 Task: Add the task  Integrate a new online platform for online fitness training to the section Fast Break in the project ArtiZen and add a Due Date to the respective task as 2024/04/03
Action: Mouse moved to (807, 406)
Screenshot: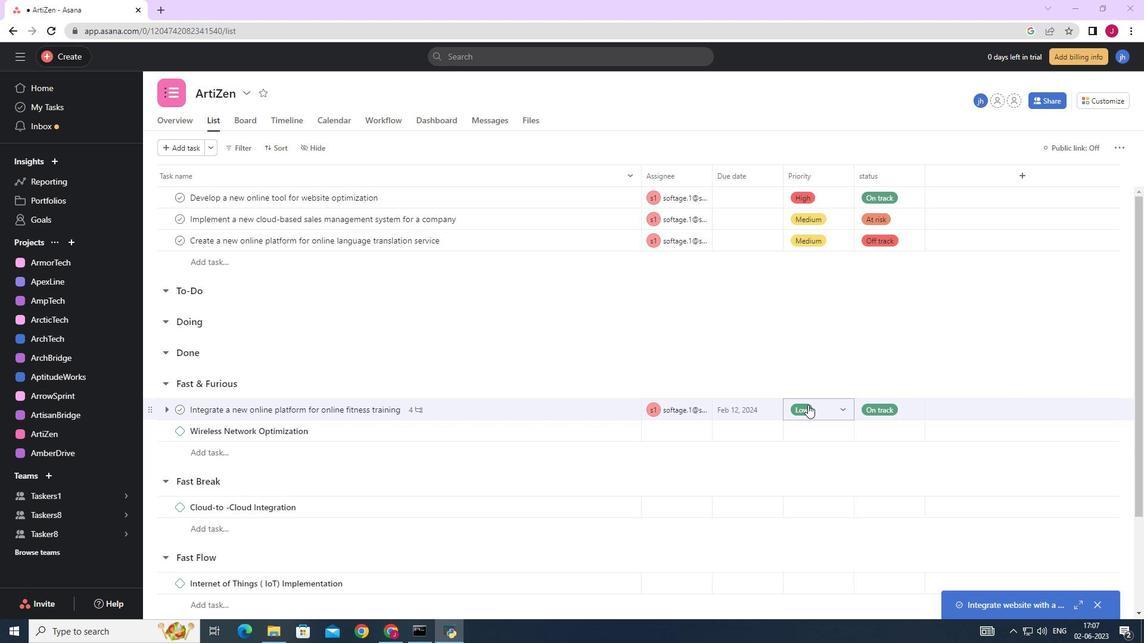 
Action: Mouse scrolled (807, 406) with delta (0, 0)
Screenshot: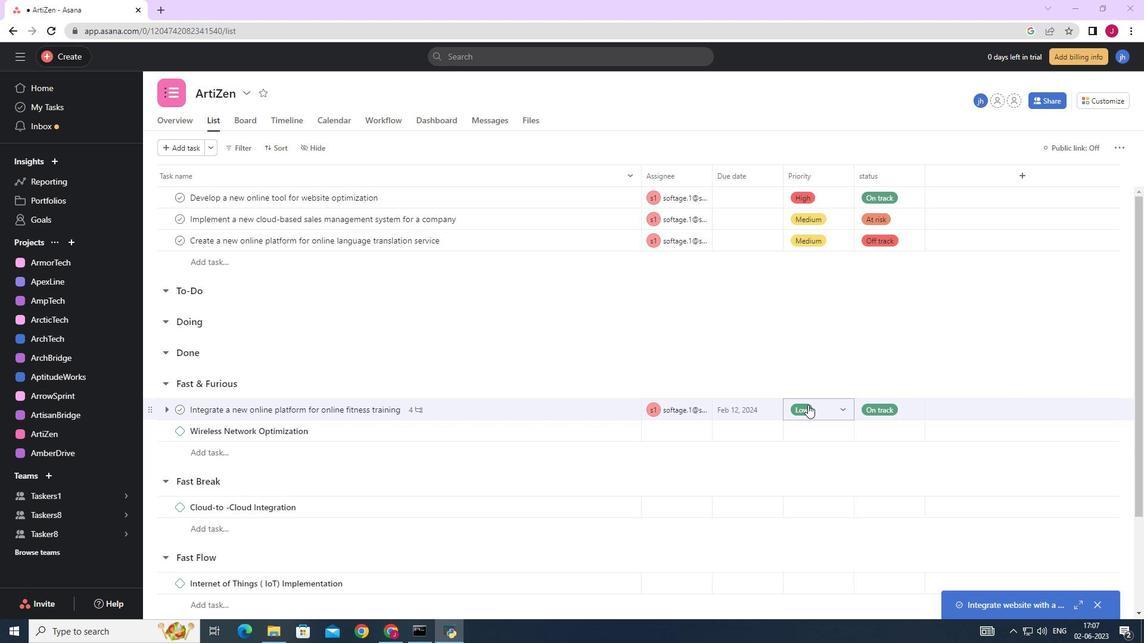 
Action: Mouse moved to (806, 406)
Screenshot: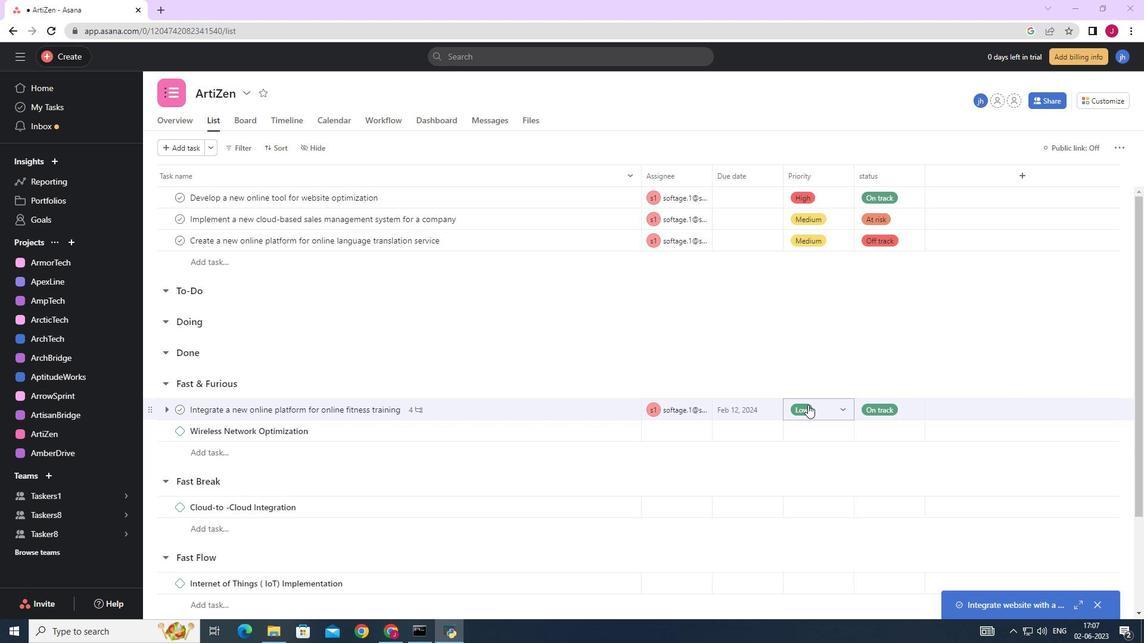
Action: Mouse scrolled (806, 406) with delta (0, 0)
Screenshot: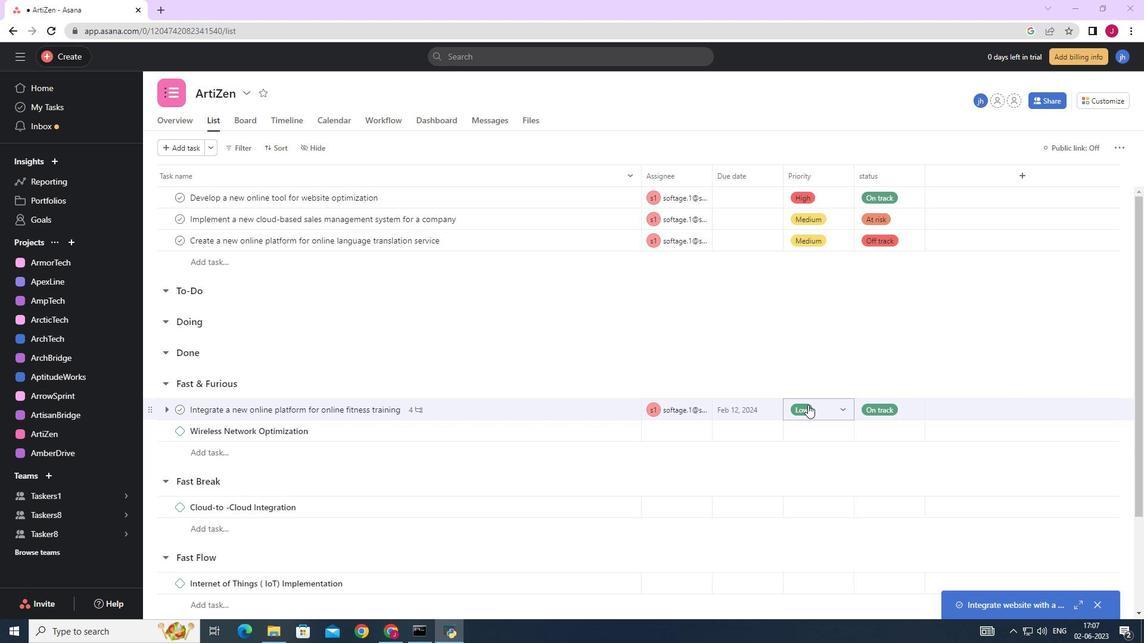
Action: Mouse moved to (612, 408)
Screenshot: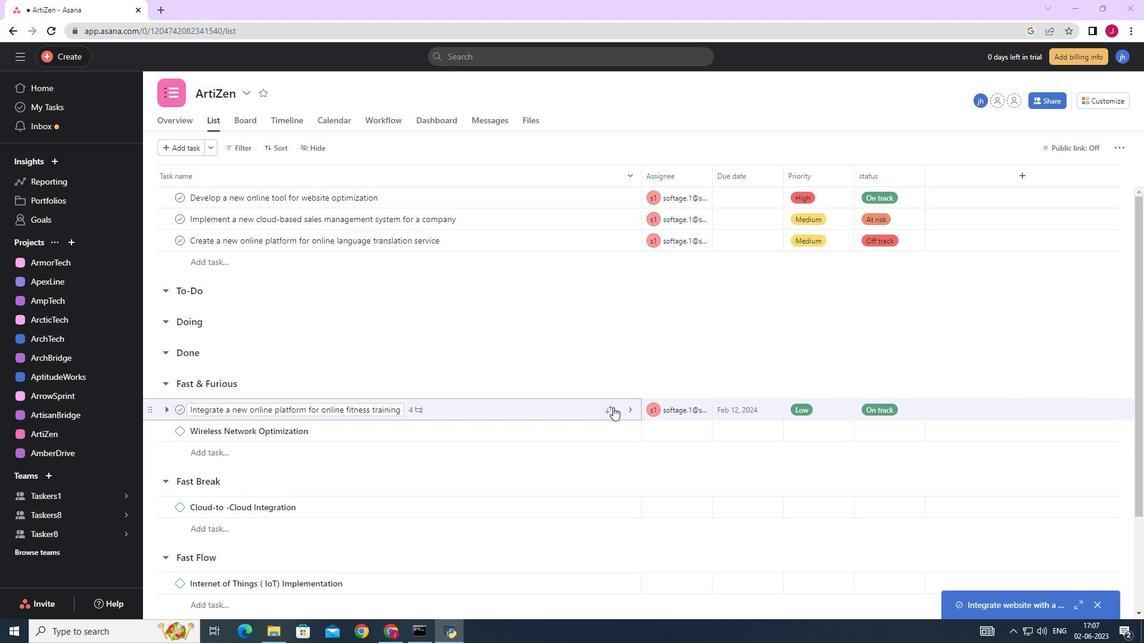 
Action: Mouse pressed left at (612, 408)
Screenshot: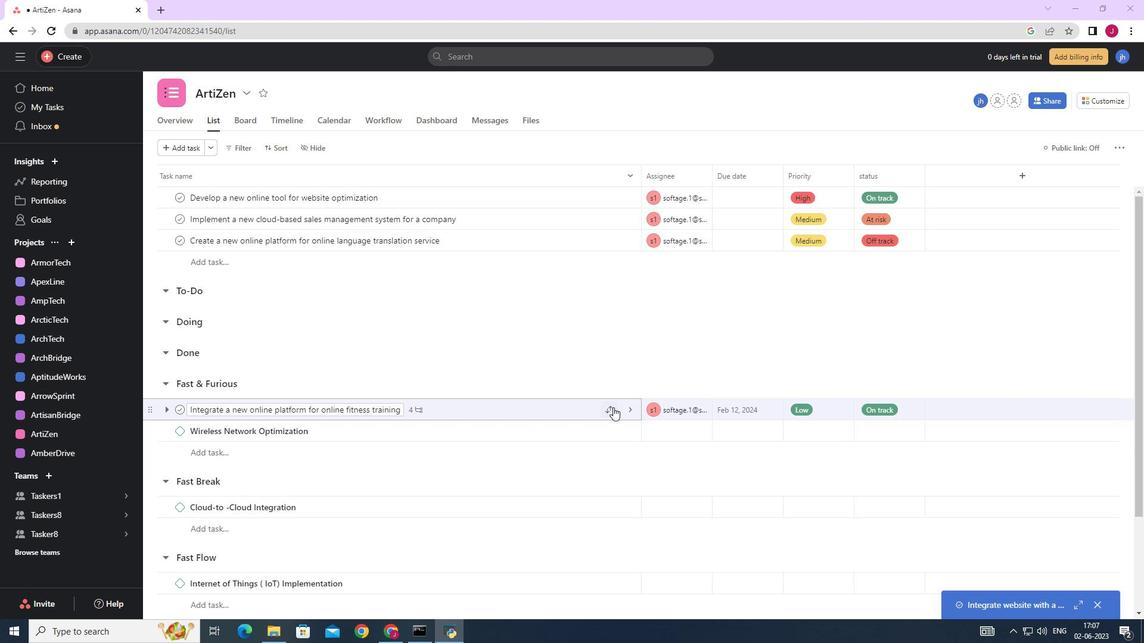 
Action: Mouse moved to (570, 342)
Screenshot: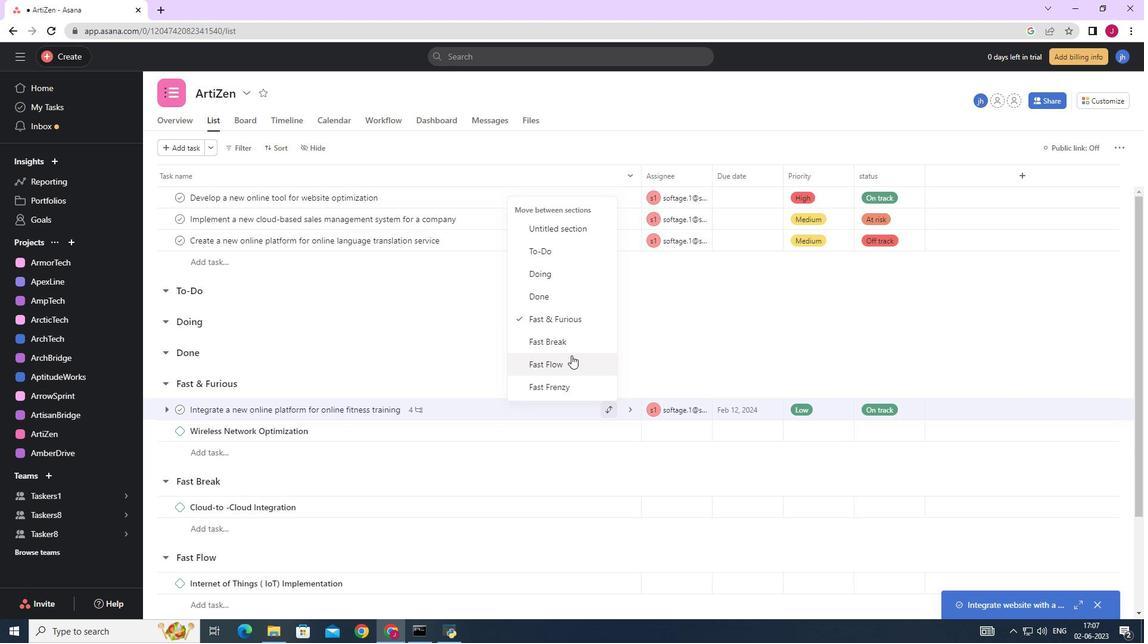 
Action: Mouse pressed left at (570, 342)
Screenshot: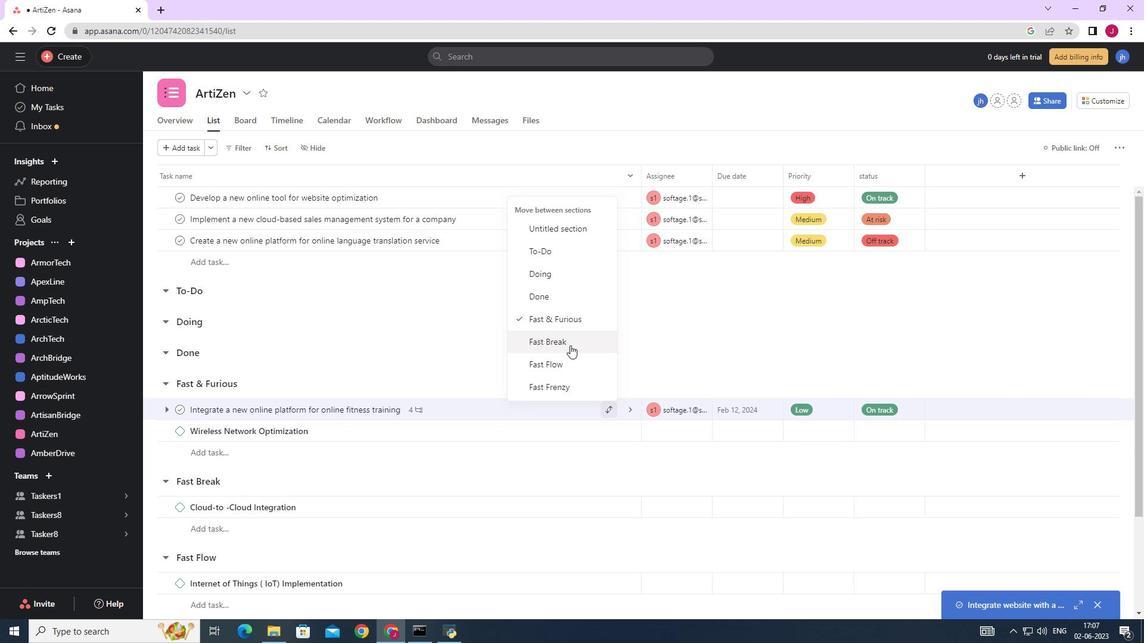 
Action: Mouse moved to (768, 489)
Screenshot: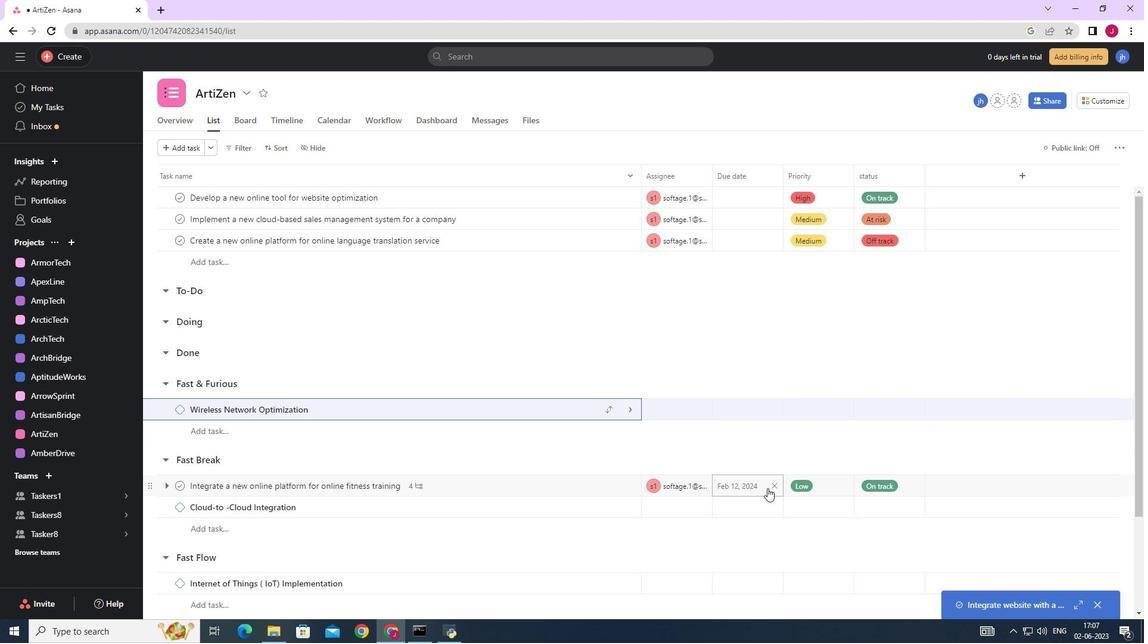 
Action: Mouse pressed left at (768, 489)
Screenshot: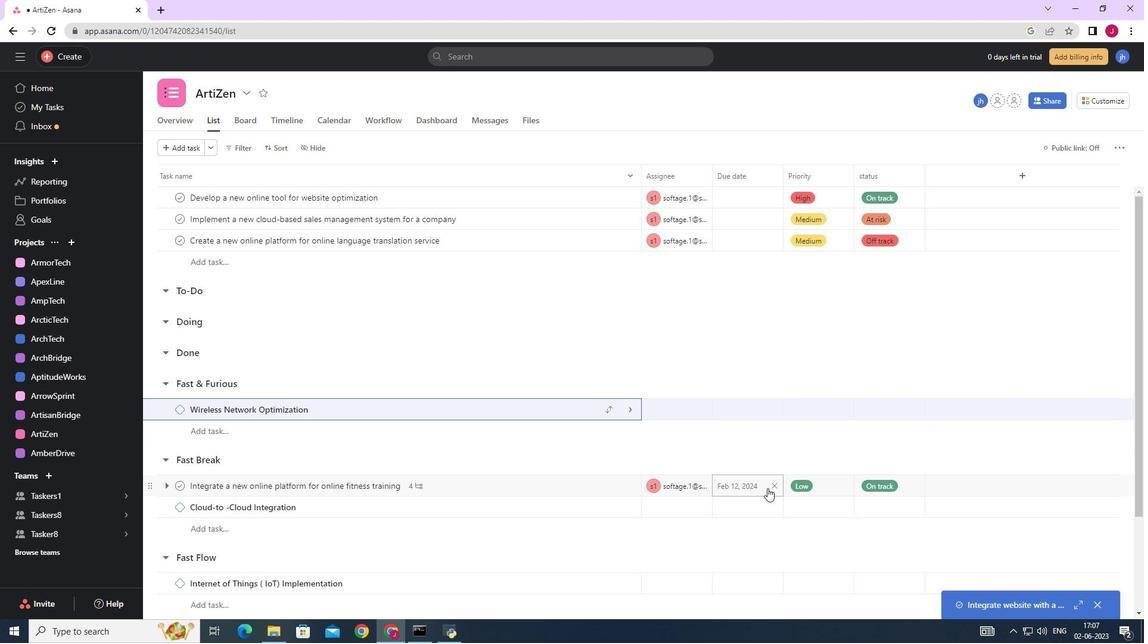 
Action: Mouse moved to (748, 489)
Screenshot: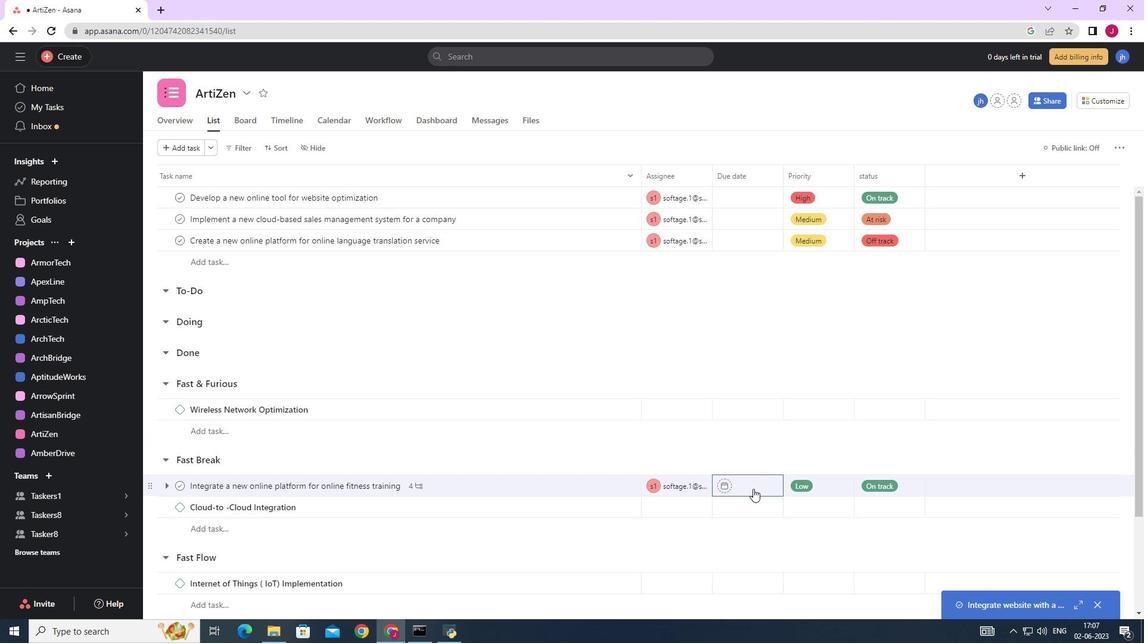 
Action: Mouse pressed left at (748, 489)
Screenshot: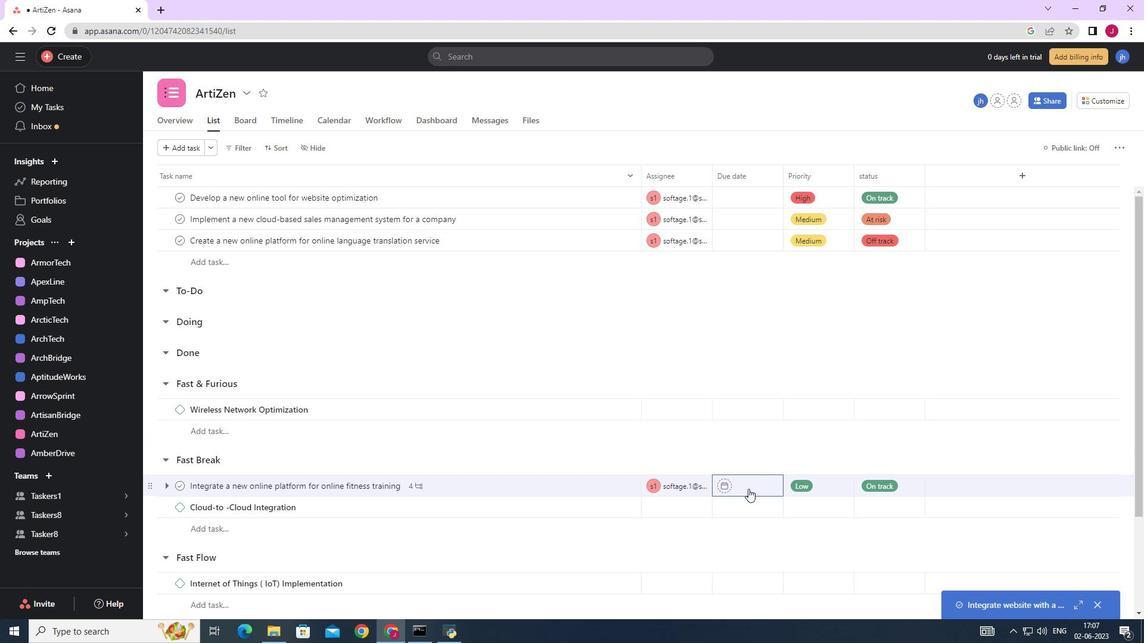 
Action: Mouse moved to (869, 299)
Screenshot: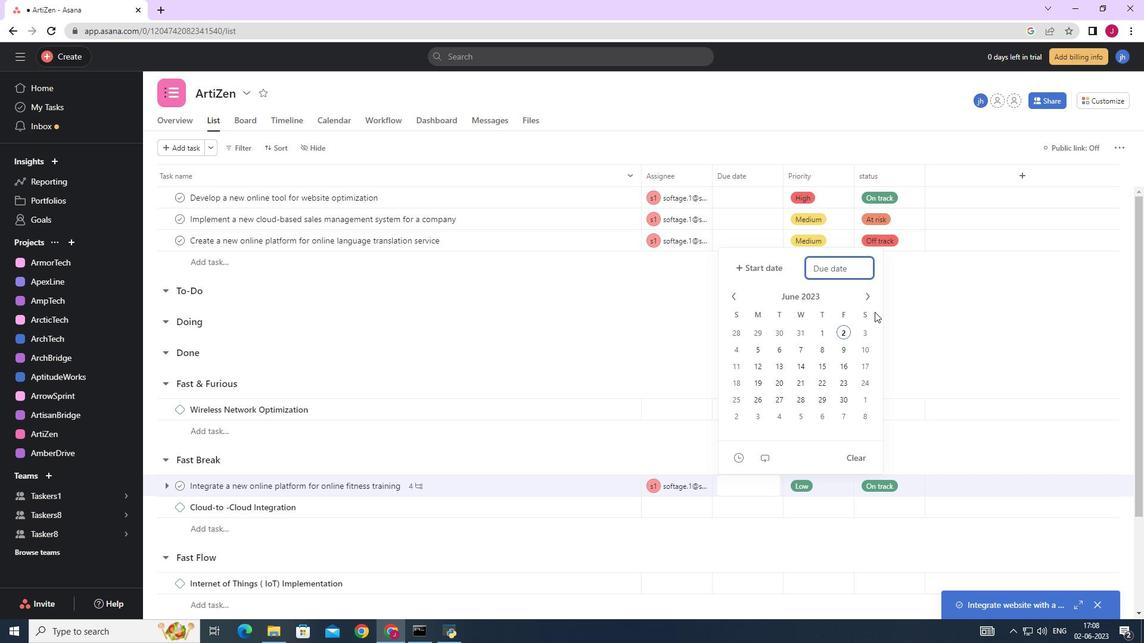 
Action: Mouse pressed left at (869, 299)
Screenshot: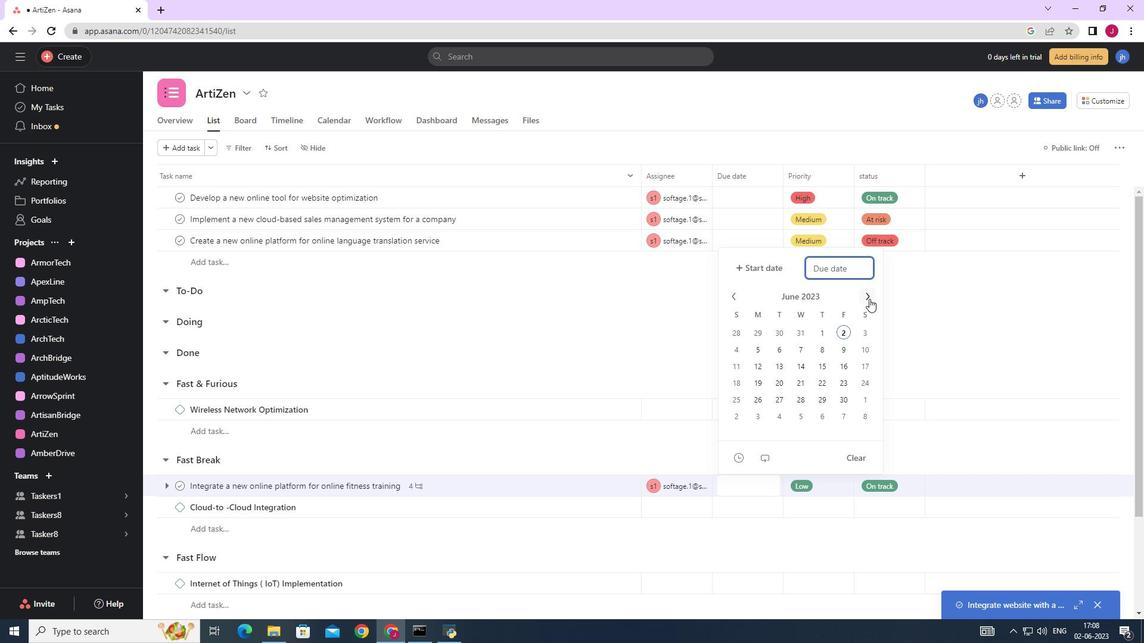 
Action: Mouse pressed left at (869, 299)
Screenshot: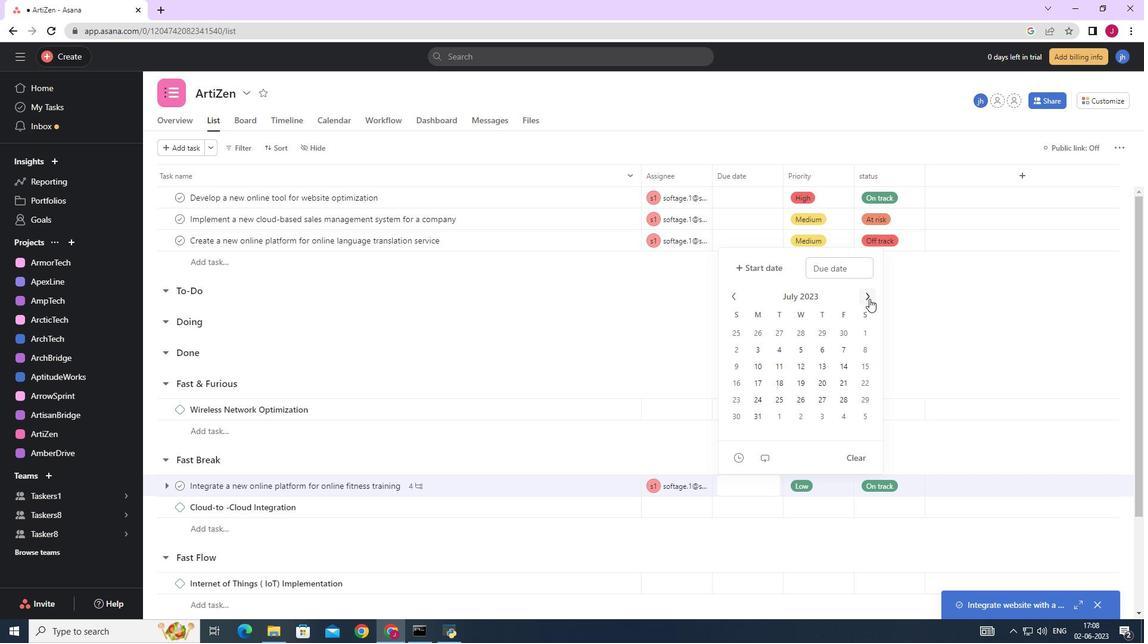 
Action: Mouse pressed left at (869, 299)
Screenshot: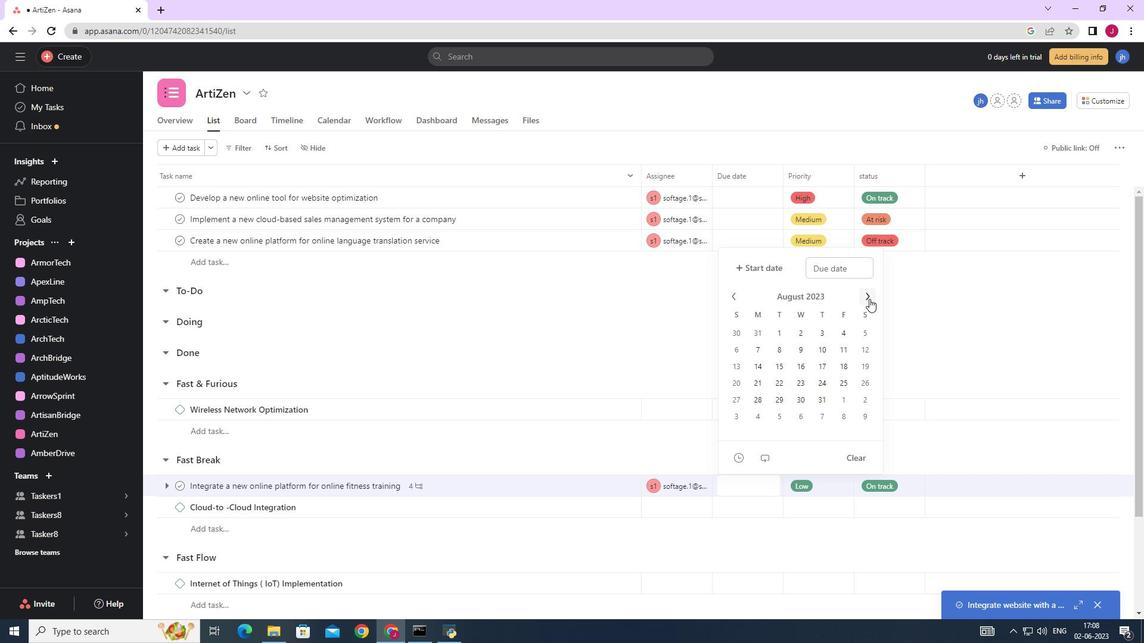
Action: Mouse pressed left at (869, 299)
Screenshot: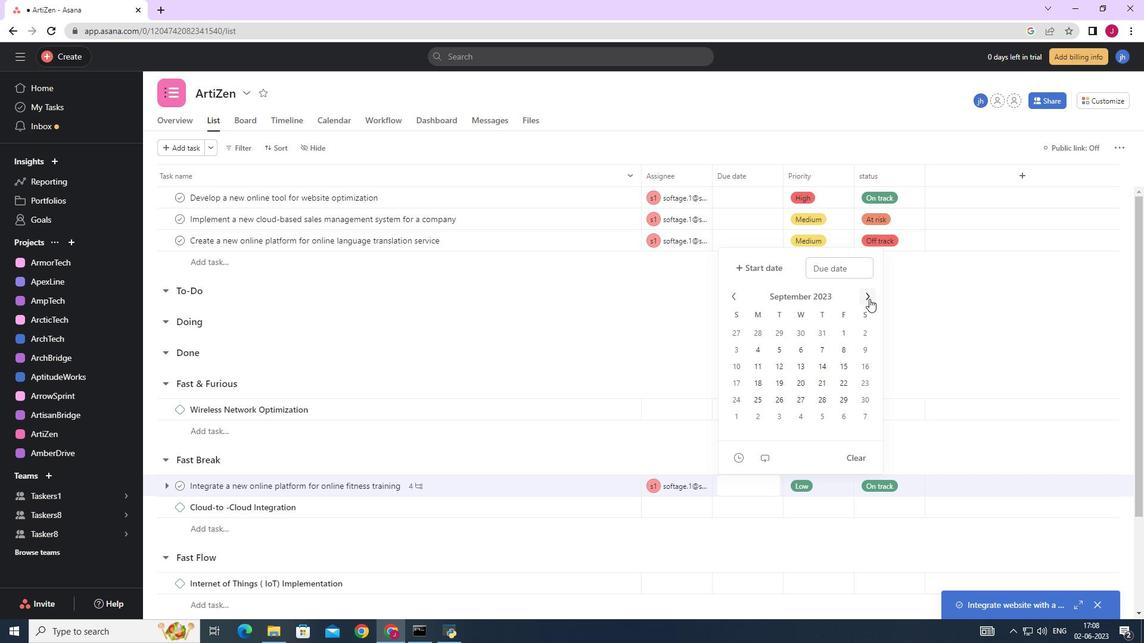 
Action: Mouse pressed left at (869, 299)
Screenshot: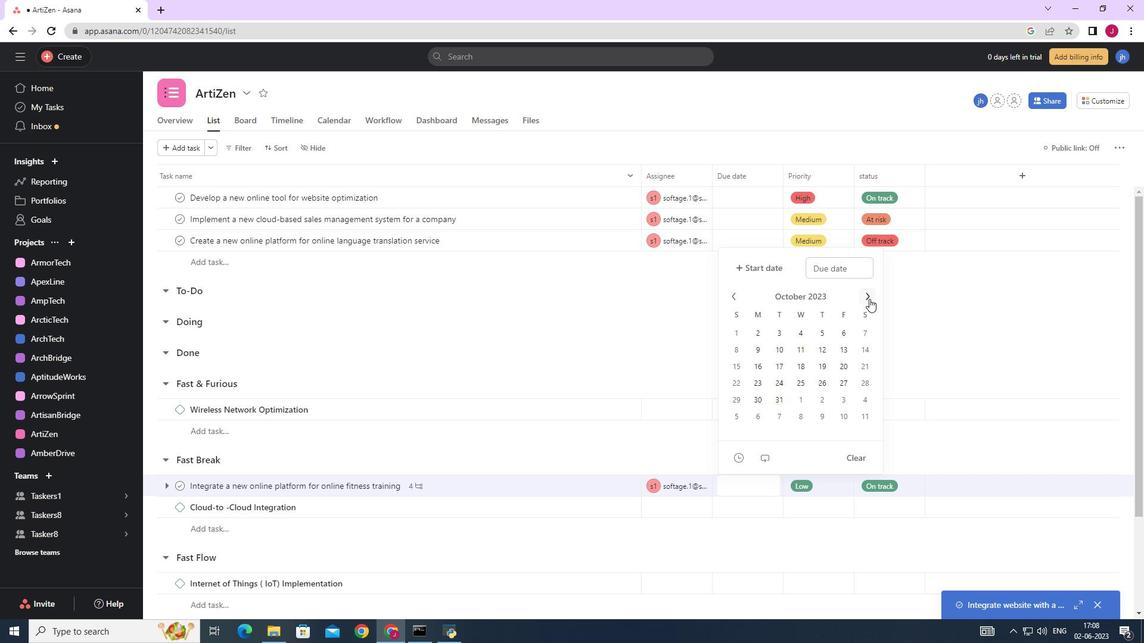 
Action: Mouse pressed left at (869, 299)
Screenshot: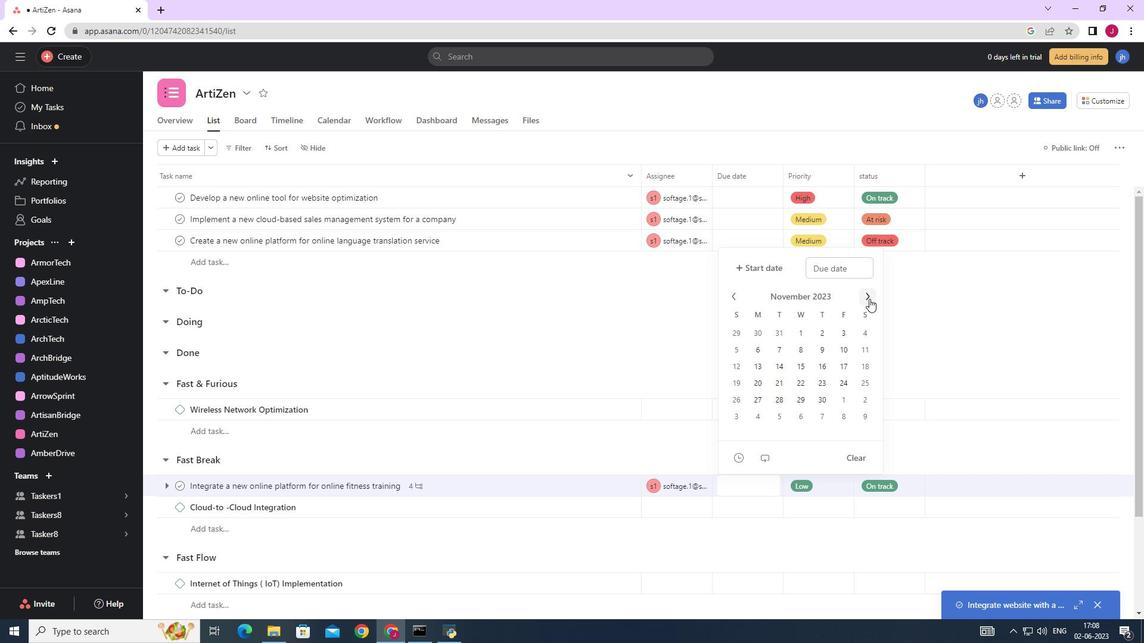 
Action: Mouse pressed left at (869, 299)
Screenshot: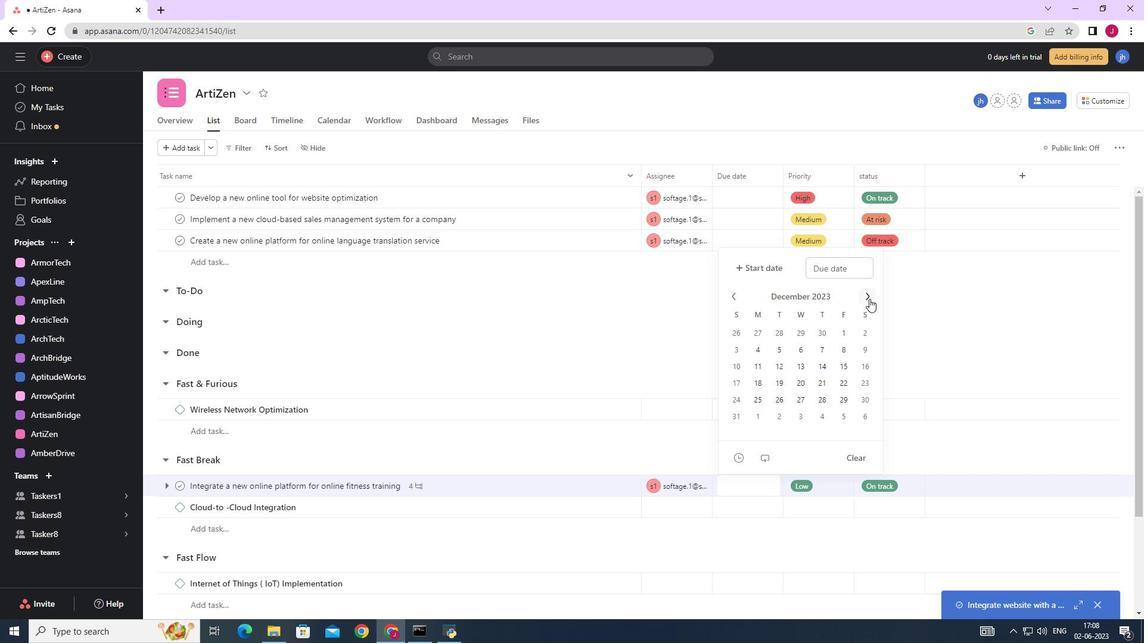 
Action: Mouse pressed left at (869, 299)
Screenshot: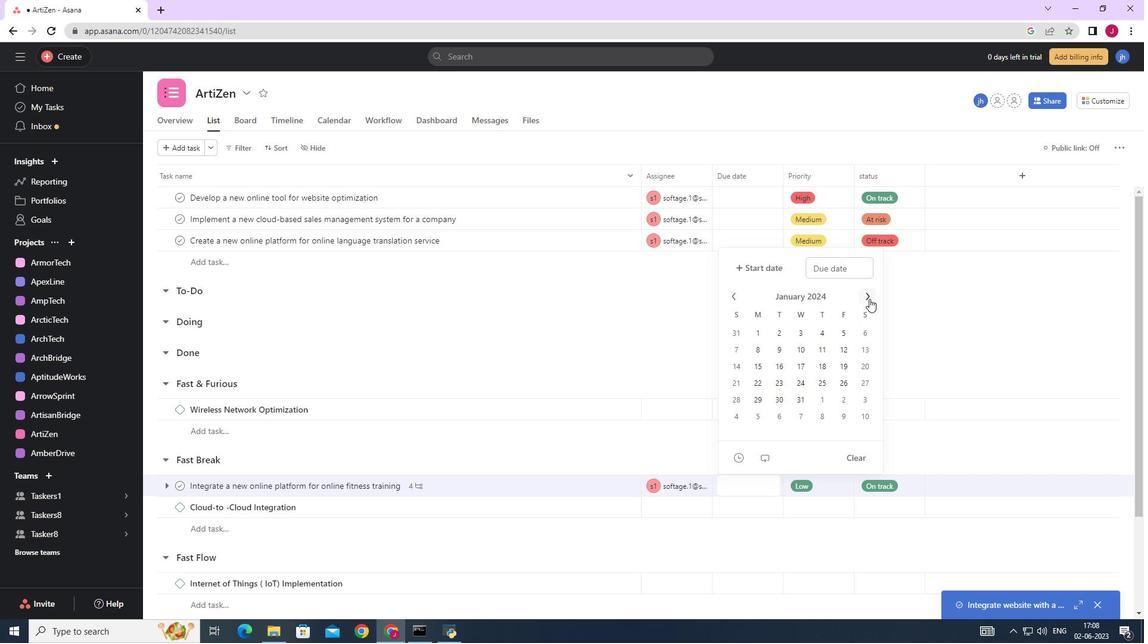 
Action: Mouse pressed left at (869, 299)
Screenshot: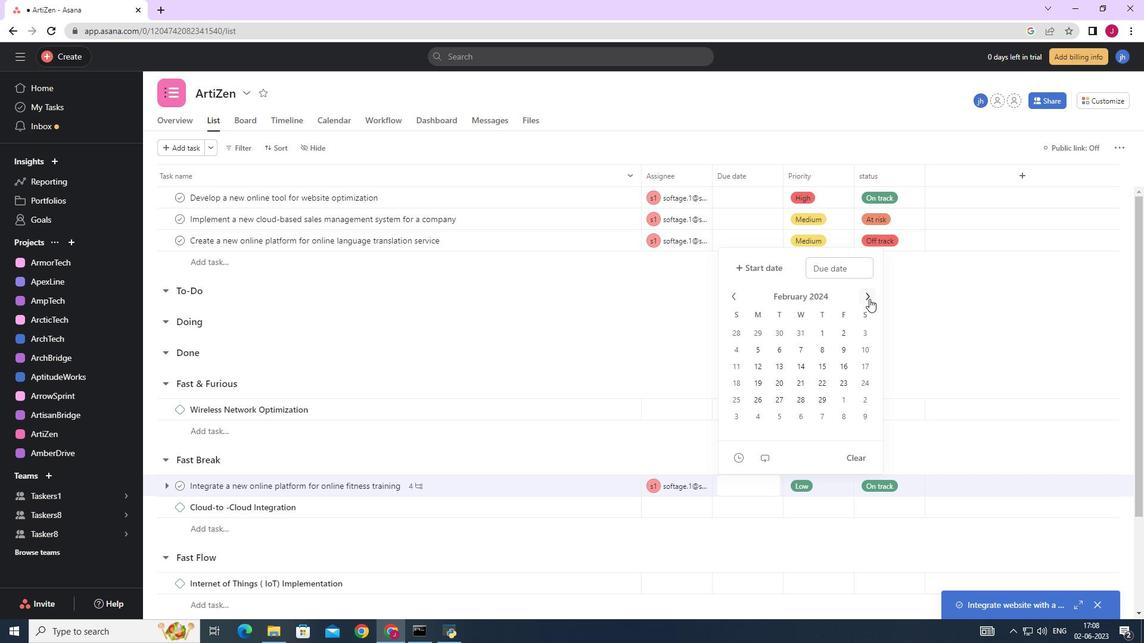 
Action: Mouse pressed left at (869, 299)
Screenshot: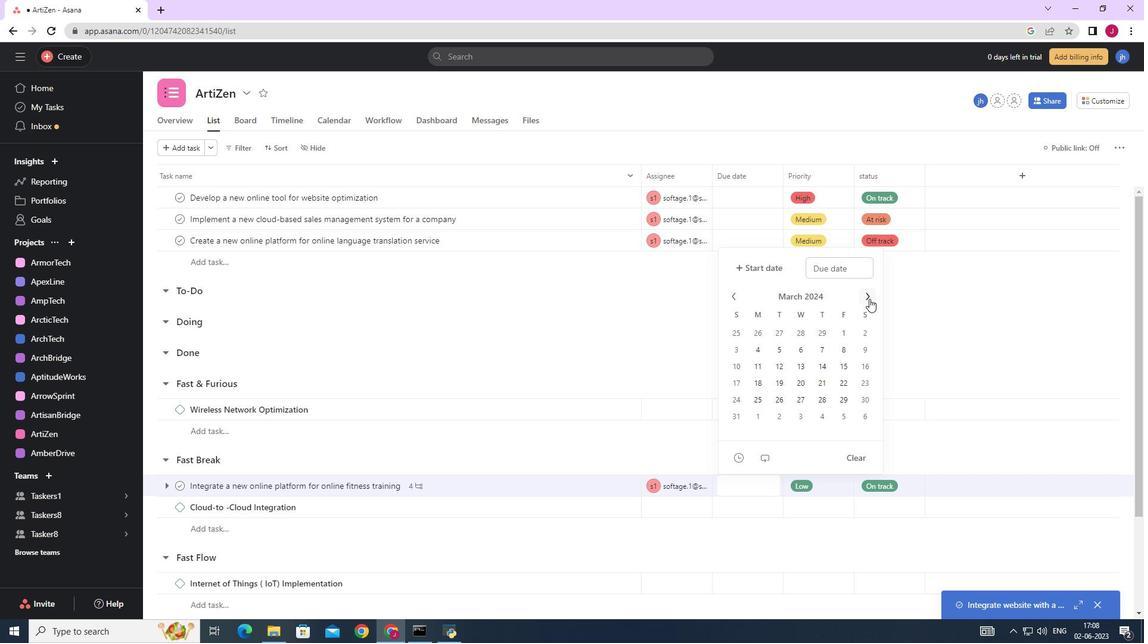 
Action: Mouse moved to (796, 330)
Screenshot: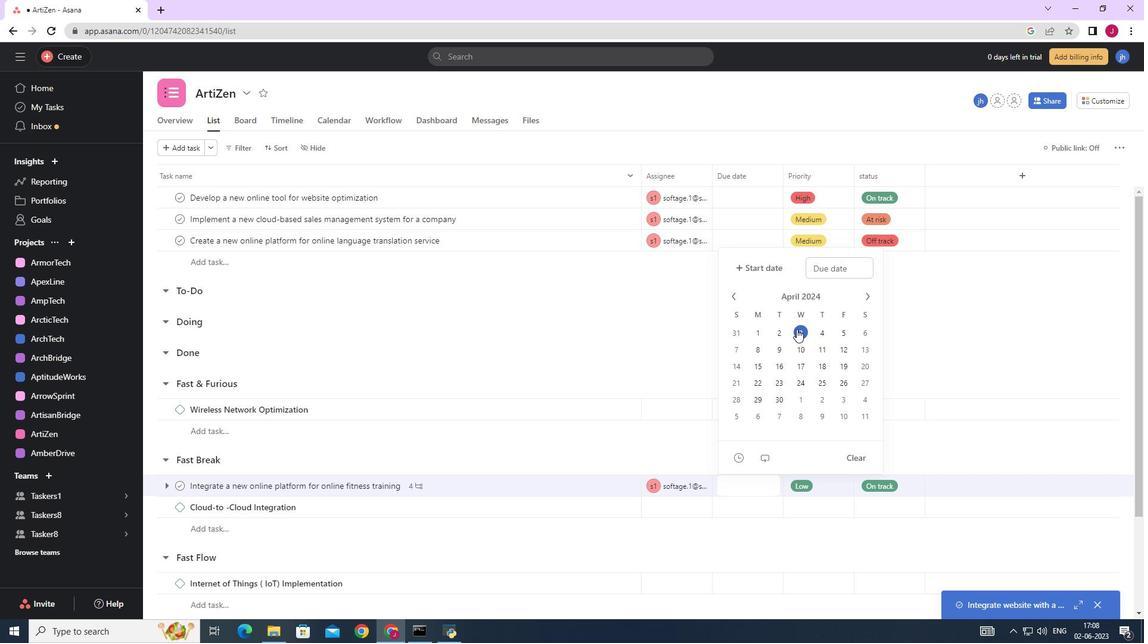 
Action: Mouse pressed left at (796, 330)
Screenshot: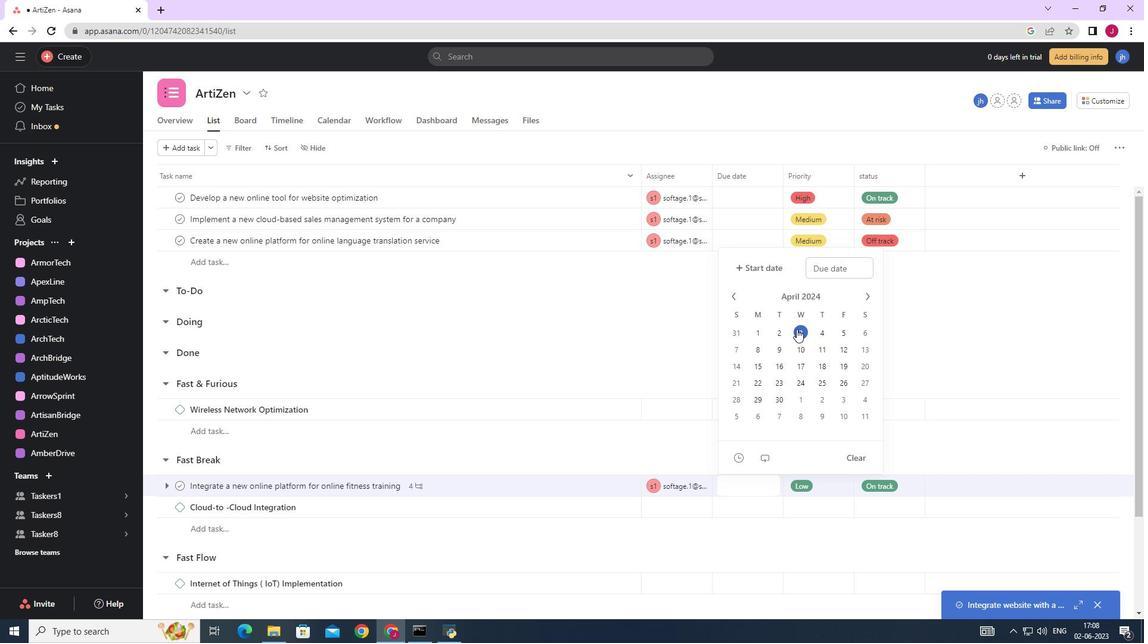 
Action: Mouse moved to (1021, 359)
Screenshot: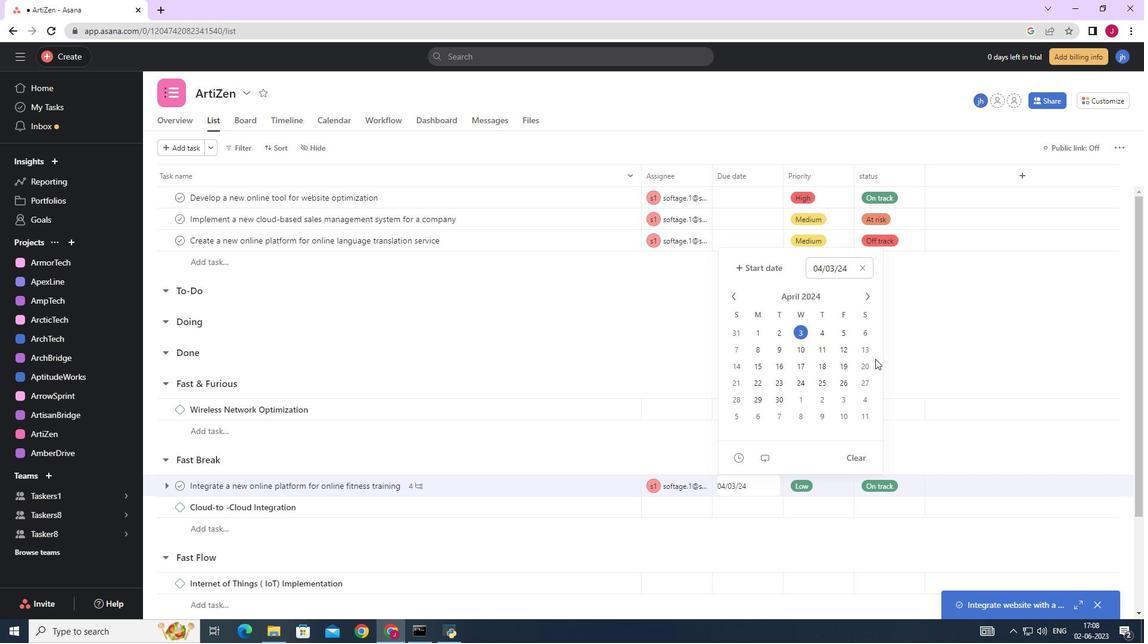 
Action: Mouse pressed left at (1021, 359)
Screenshot: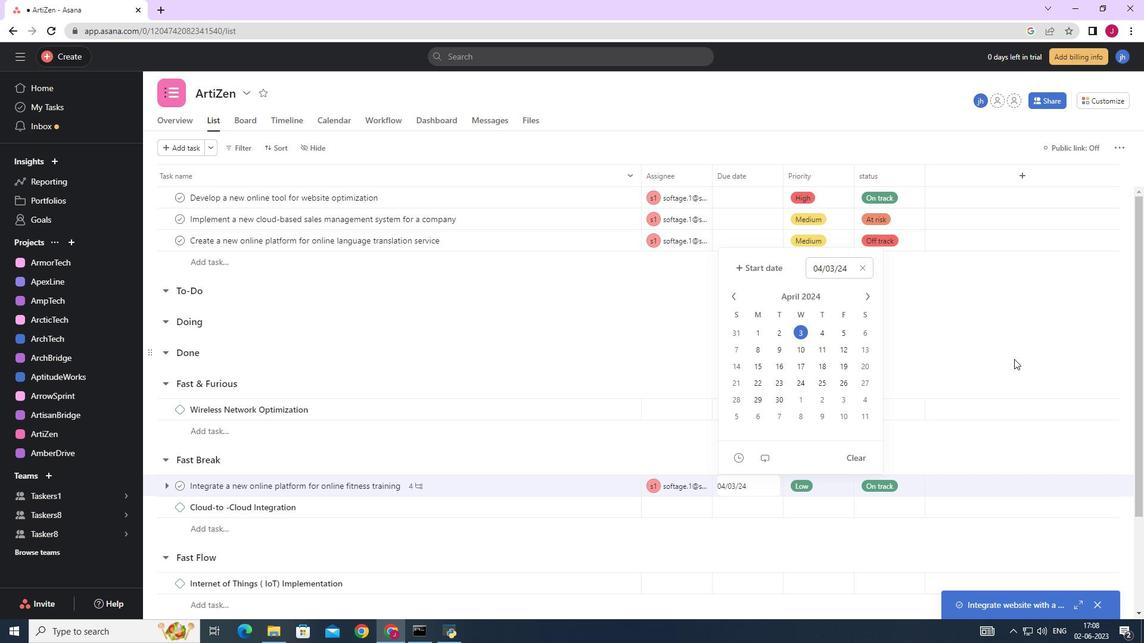 
Action: Mouse moved to (1016, 359)
Screenshot: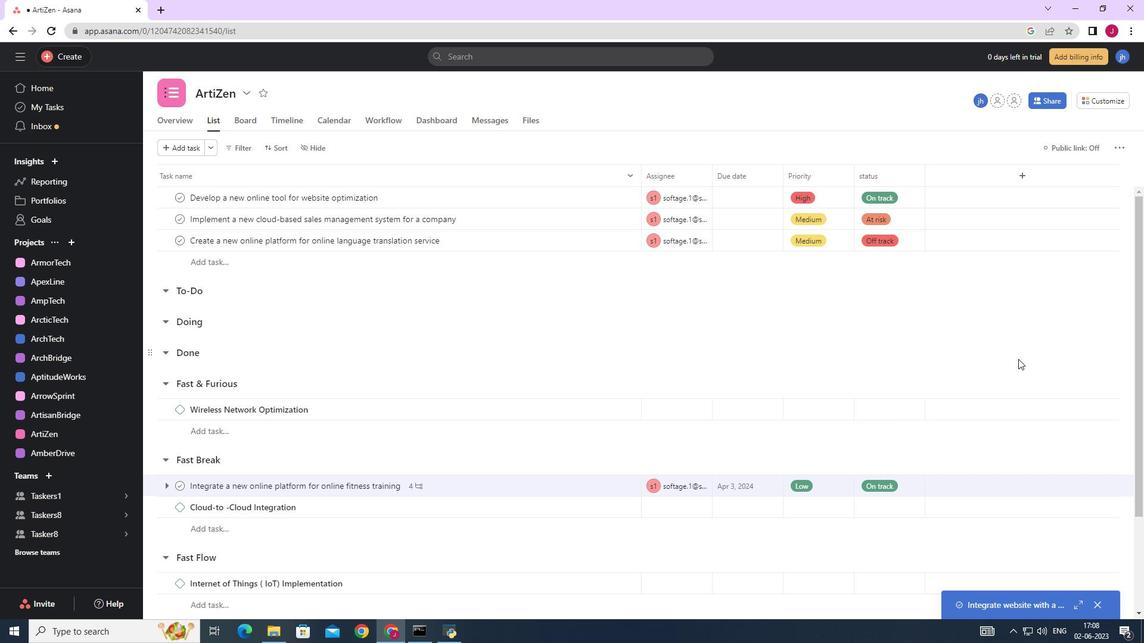 
